 Task: In the  document Dv.odtMake this file  'available offline' Add shortcut to Drive 'My Drive'Email the file to   softage.9@softage.net, with message attached Attention Needed: Please prioritize going through the email I've sent. and file type: 'Open Document'
Action: Mouse moved to (50, 77)
Screenshot: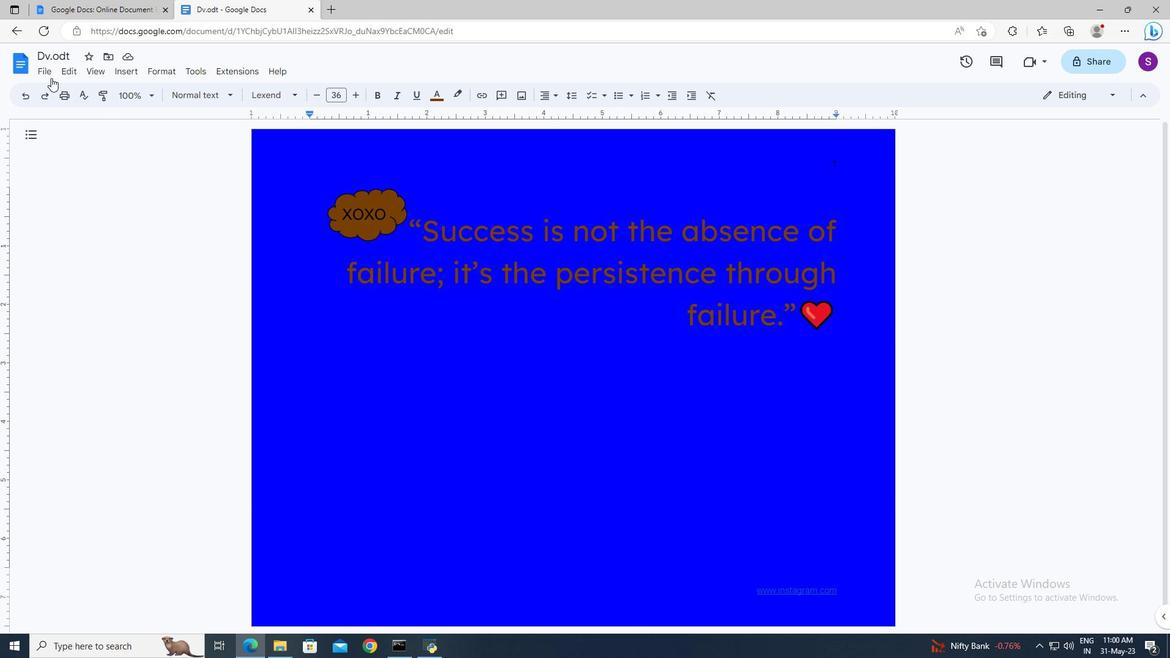
Action: Mouse pressed left at (50, 77)
Screenshot: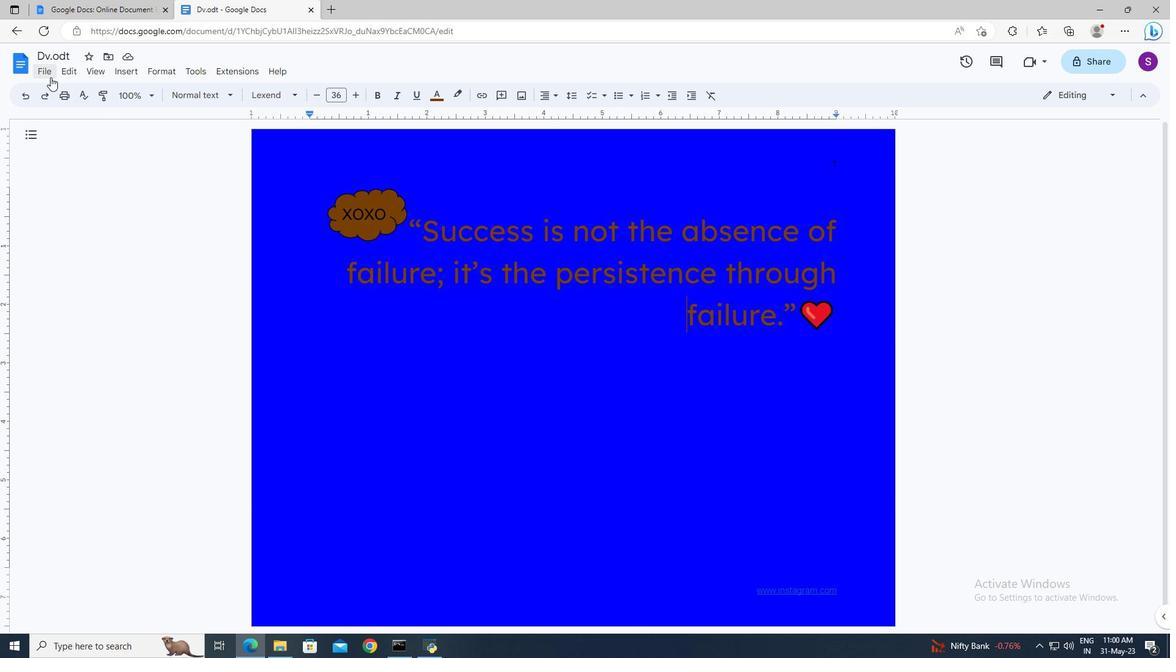 
Action: Mouse moved to (81, 336)
Screenshot: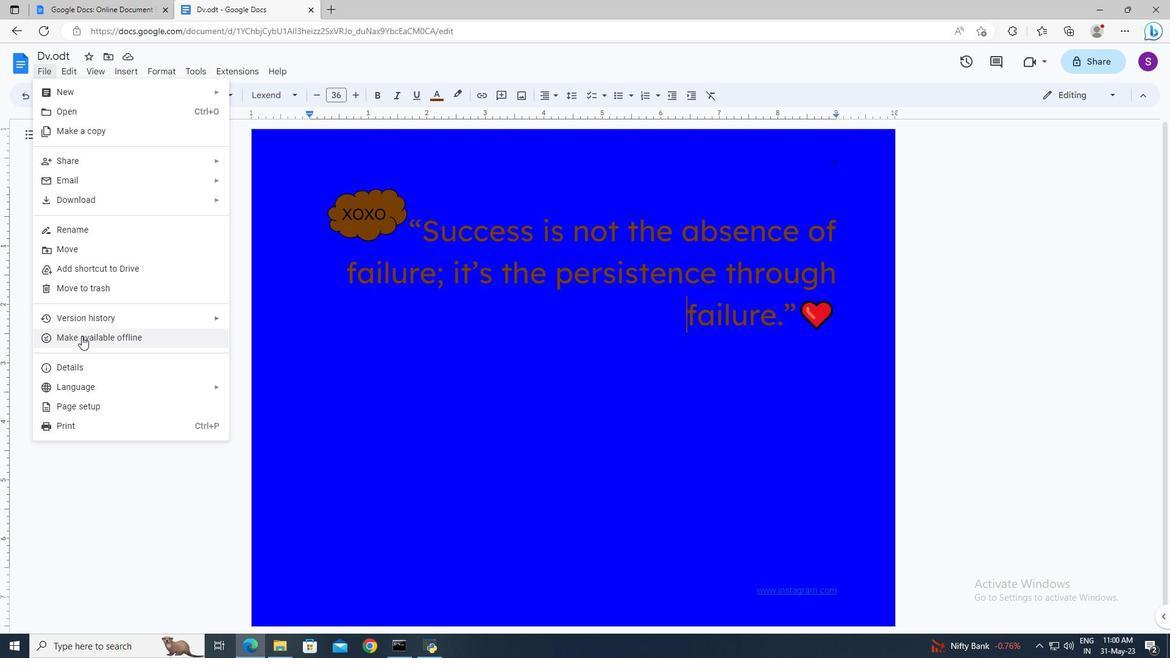
Action: Mouse pressed left at (81, 336)
Screenshot: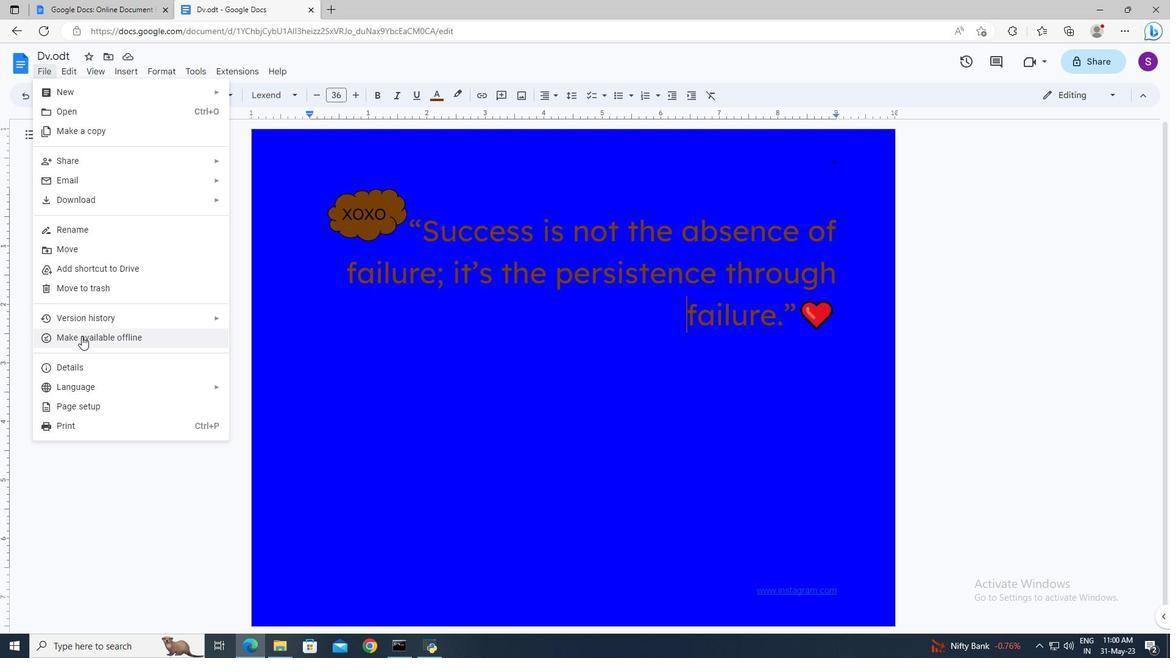 
Action: Mouse moved to (51, 73)
Screenshot: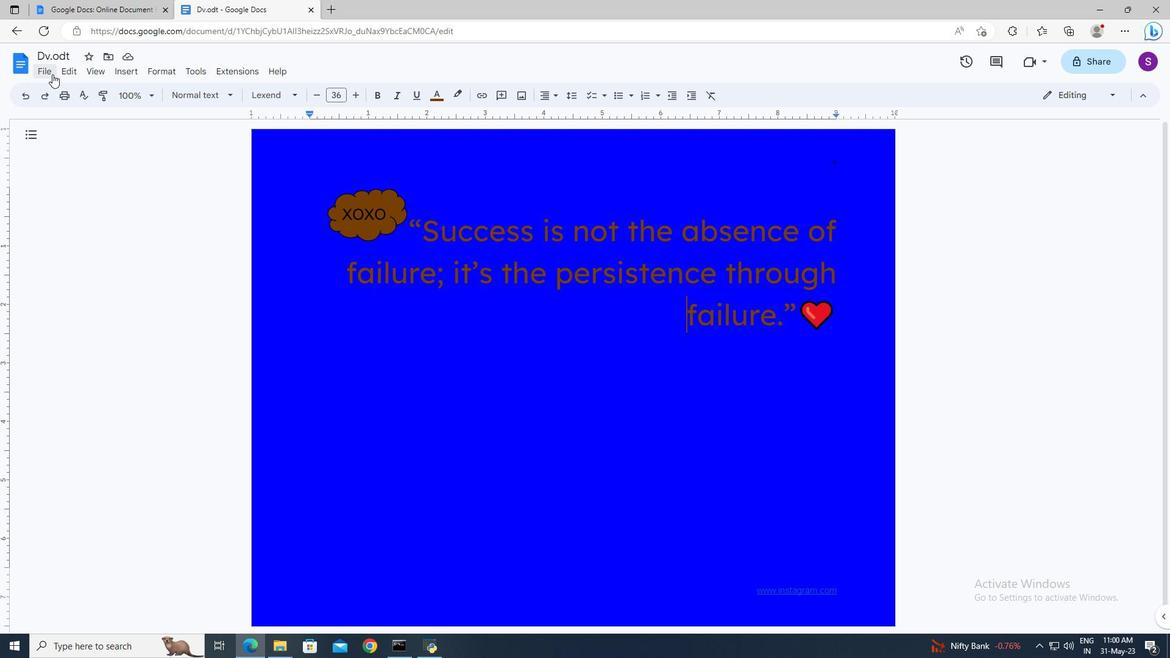 
Action: Mouse pressed left at (51, 73)
Screenshot: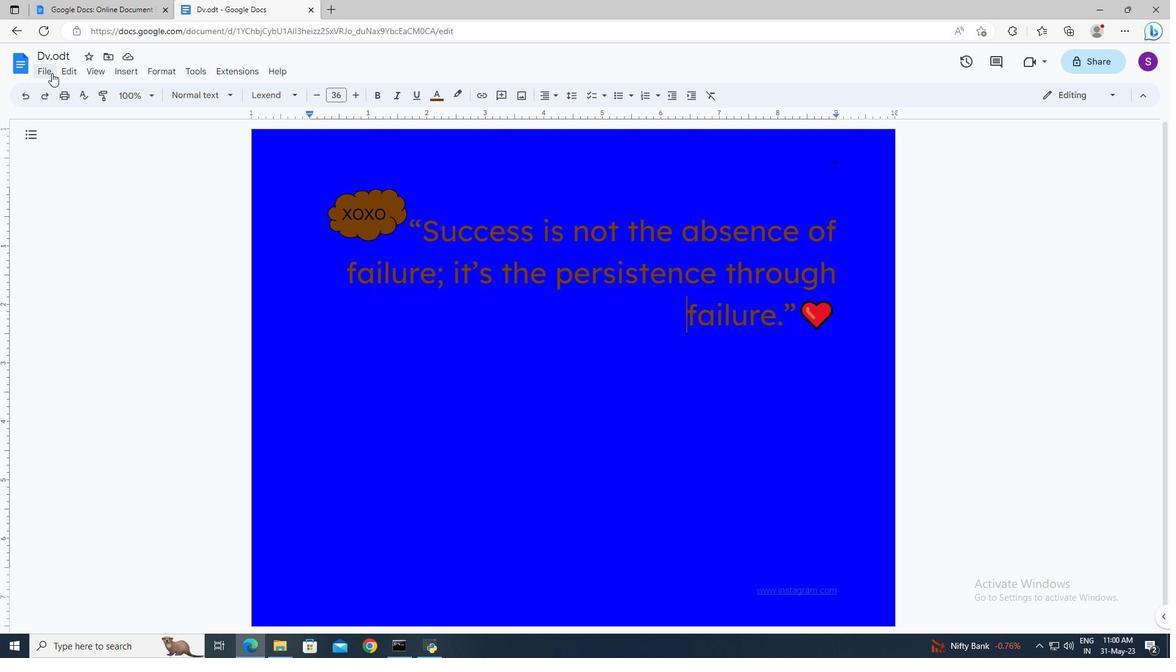 
Action: Mouse moved to (73, 266)
Screenshot: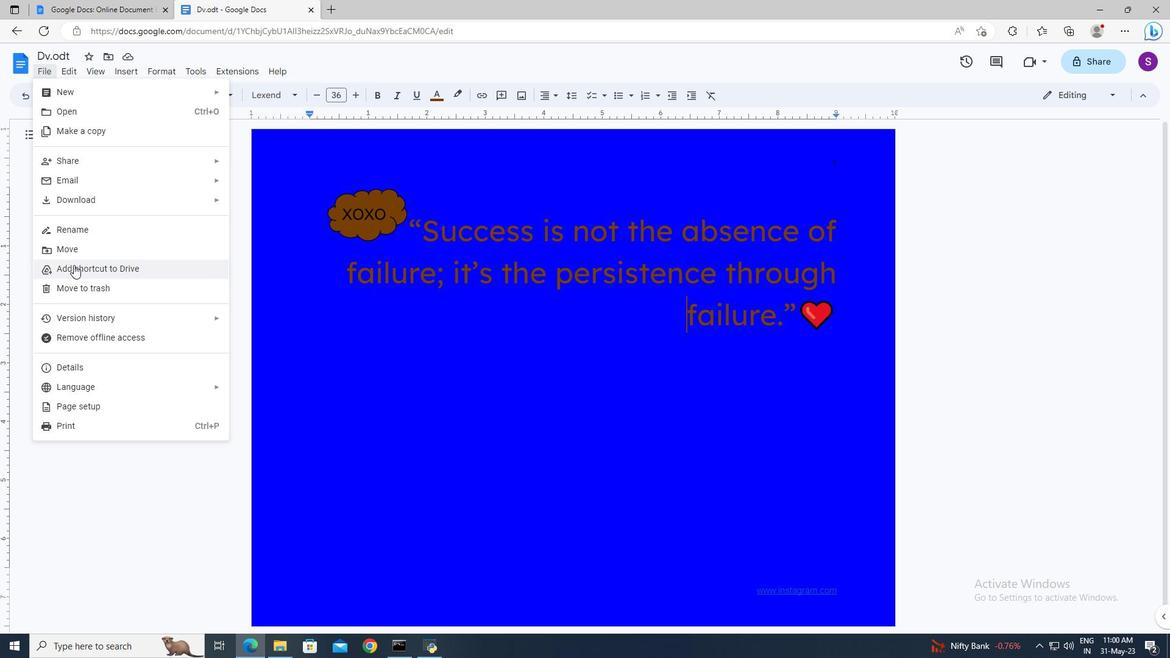 
Action: Mouse pressed left at (73, 266)
Screenshot: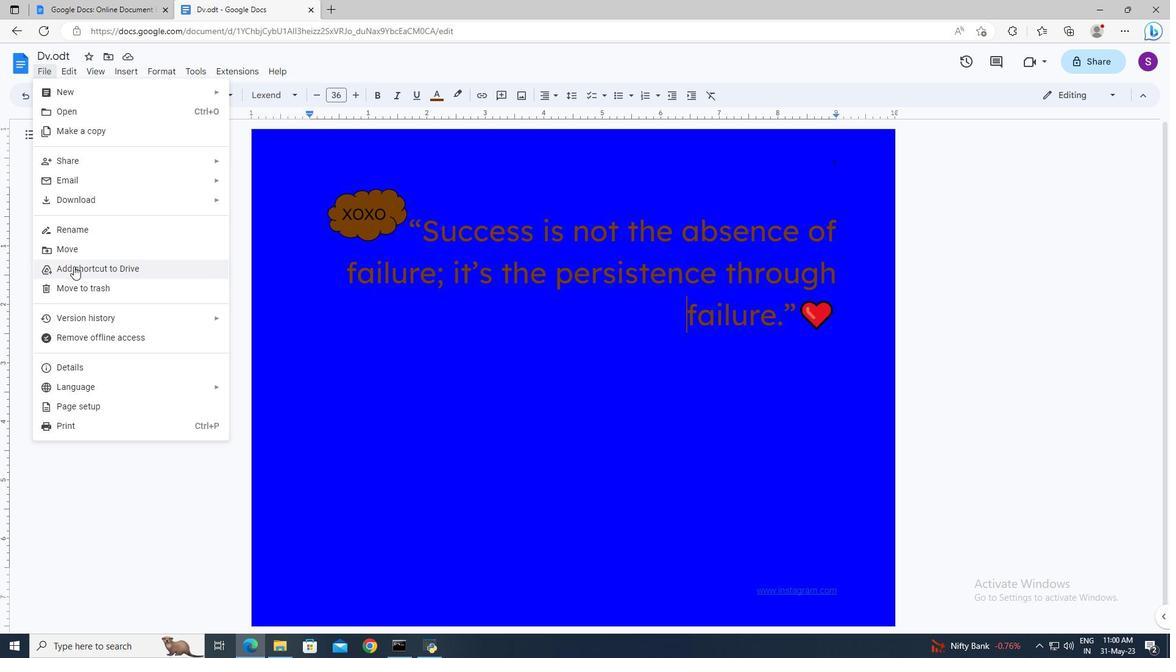 
Action: Mouse moved to (266, 246)
Screenshot: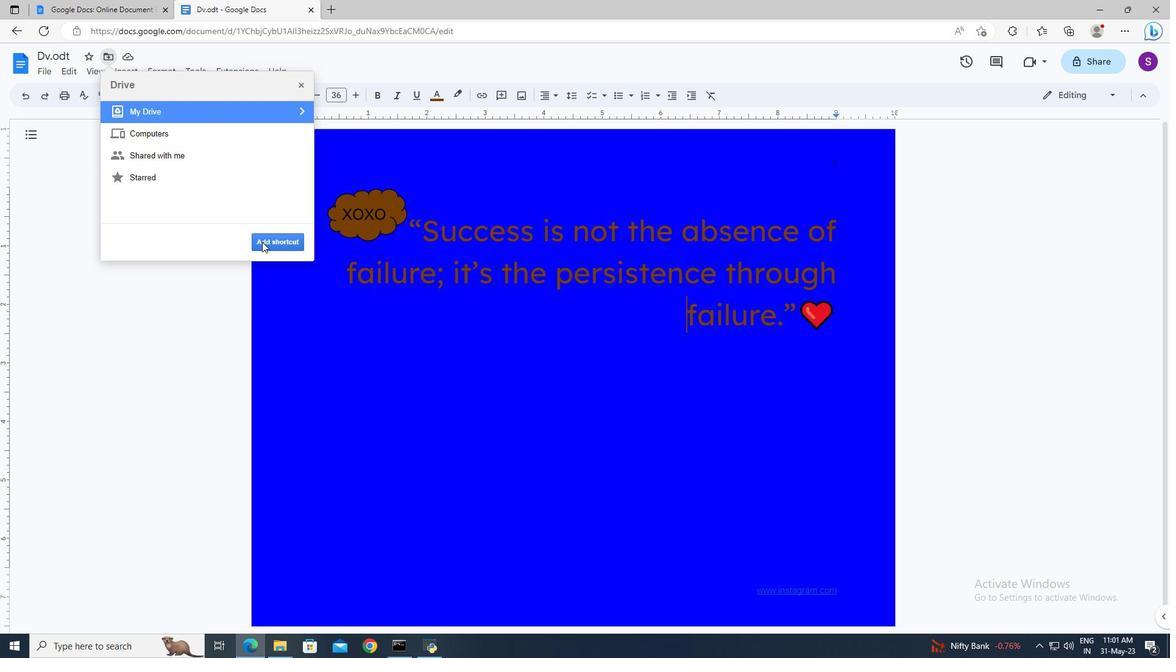 
Action: Mouse pressed left at (266, 246)
Screenshot: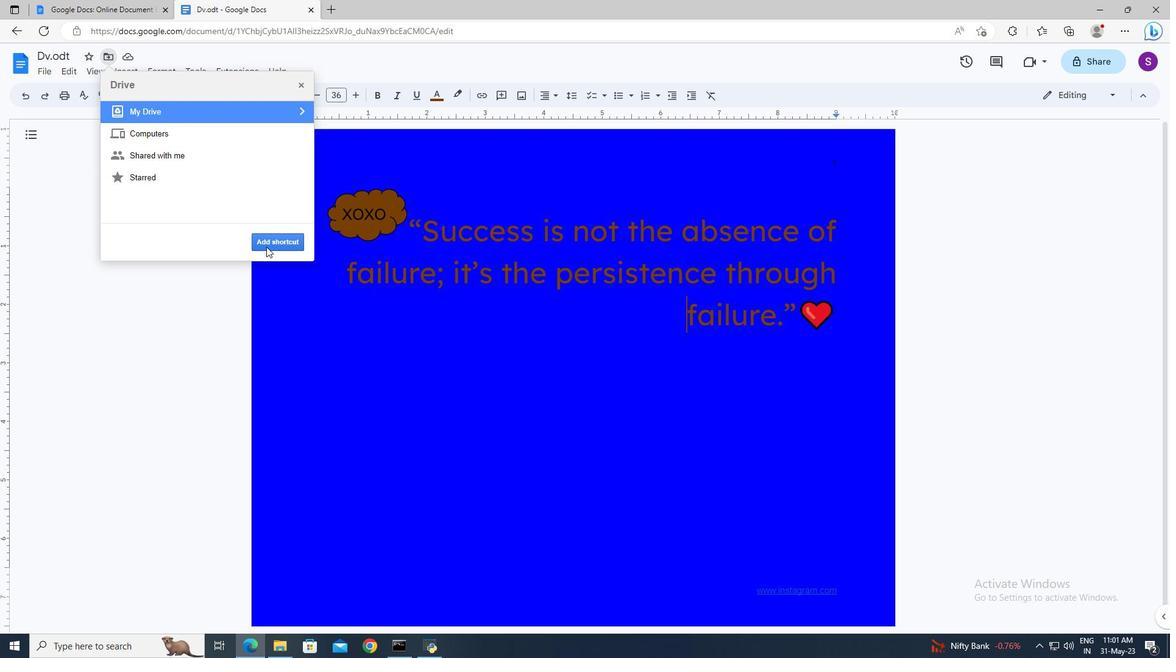 
Action: Mouse moved to (45, 68)
Screenshot: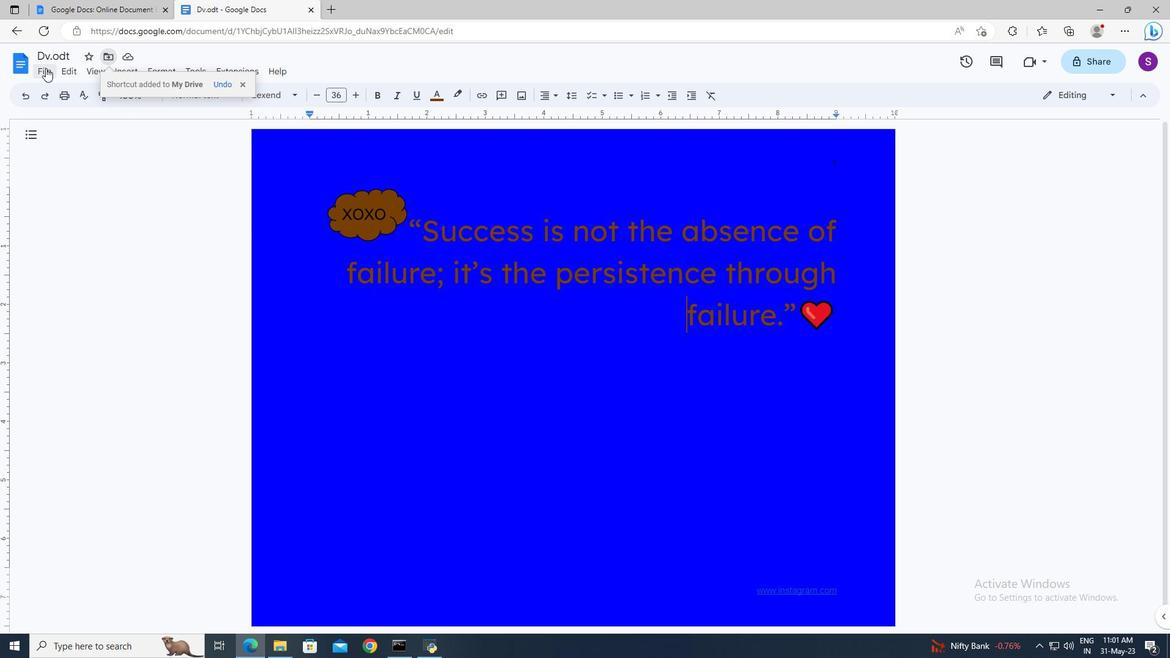 
Action: Mouse pressed left at (45, 68)
Screenshot: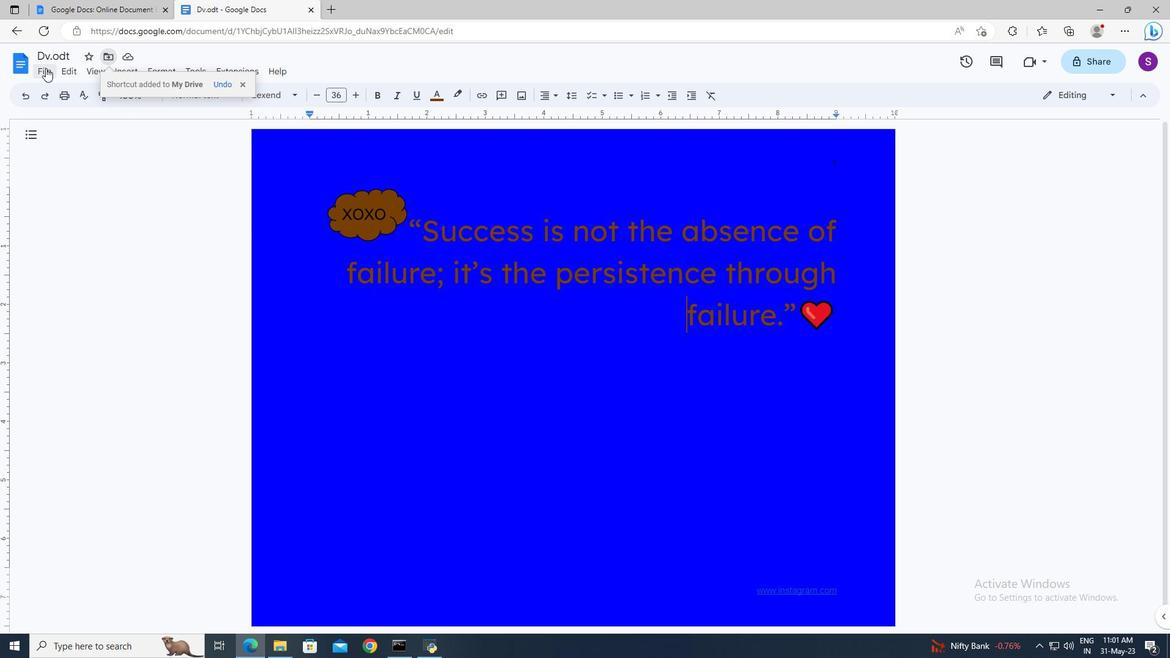 
Action: Mouse moved to (244, 180)
Screenshot: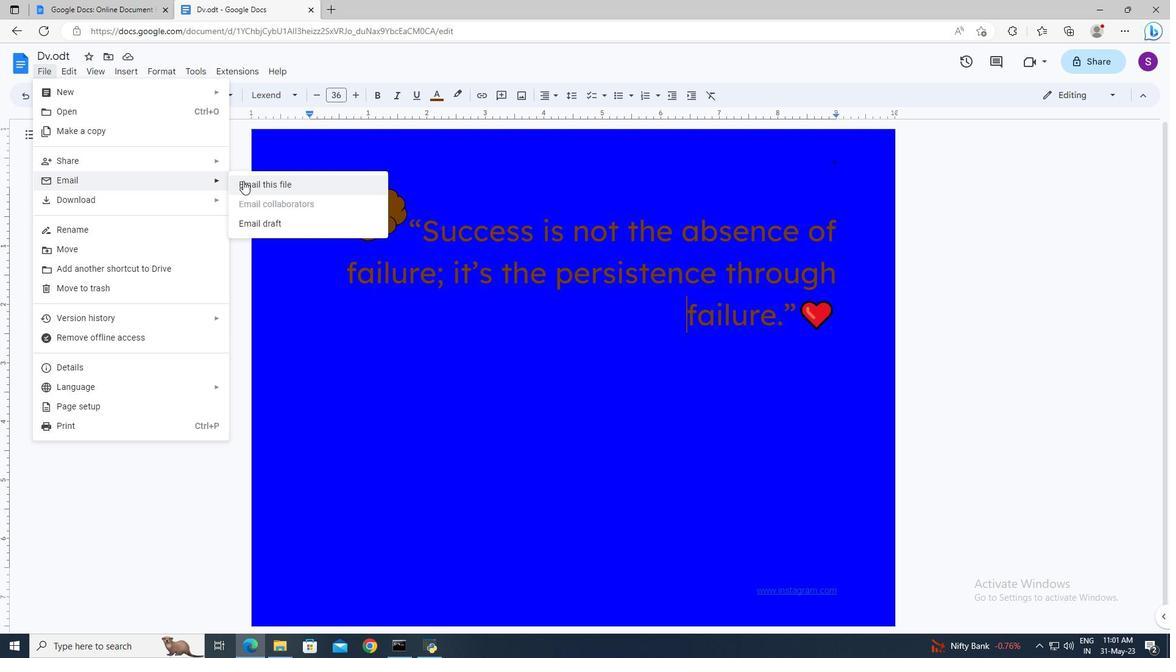 
Action: Mouse pressed left at (244, 180)
Screenshot: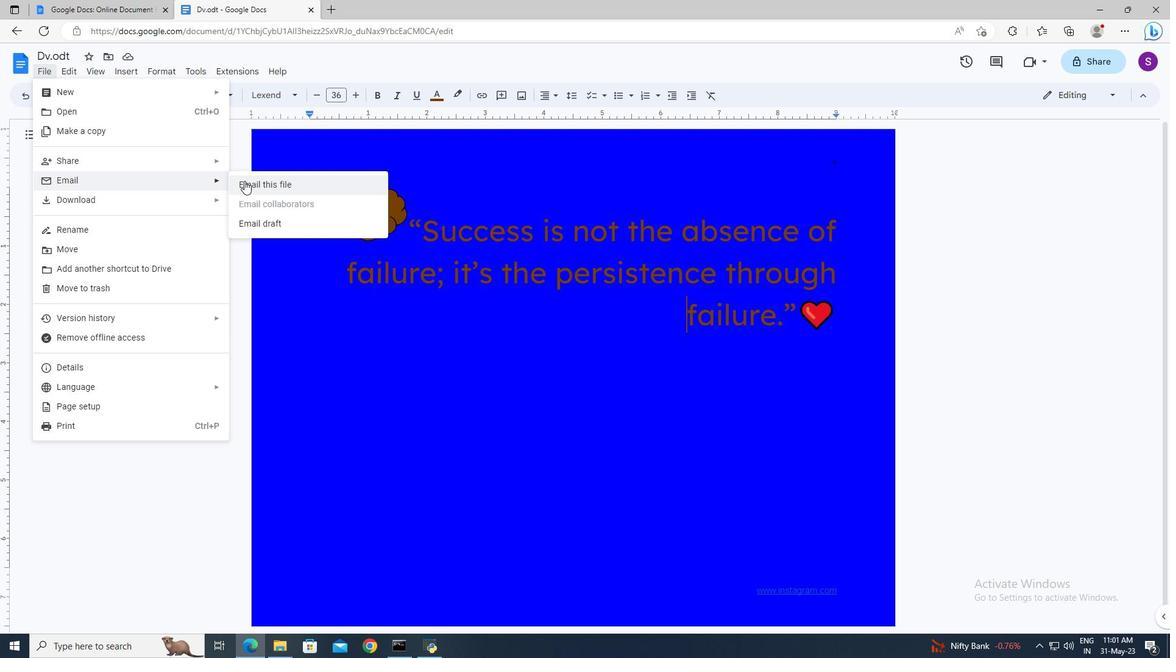 
Action: Mouse moved to (483, 266)
Screenshot: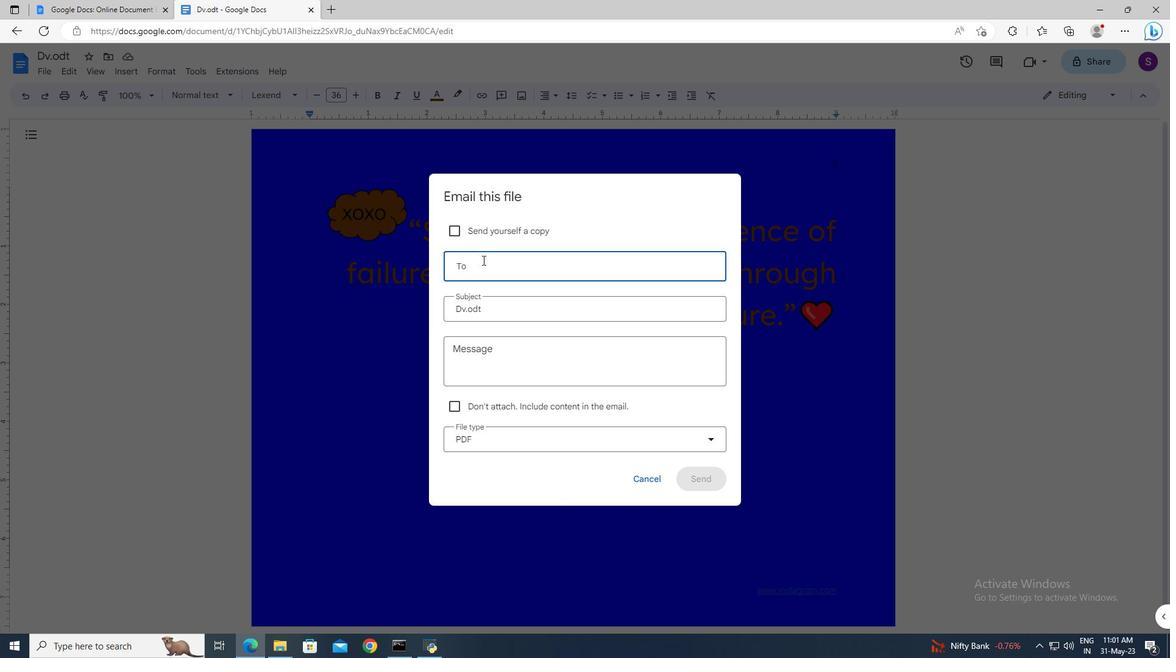 
Action: Mouse pressed left at (483, 266)
Screenshot: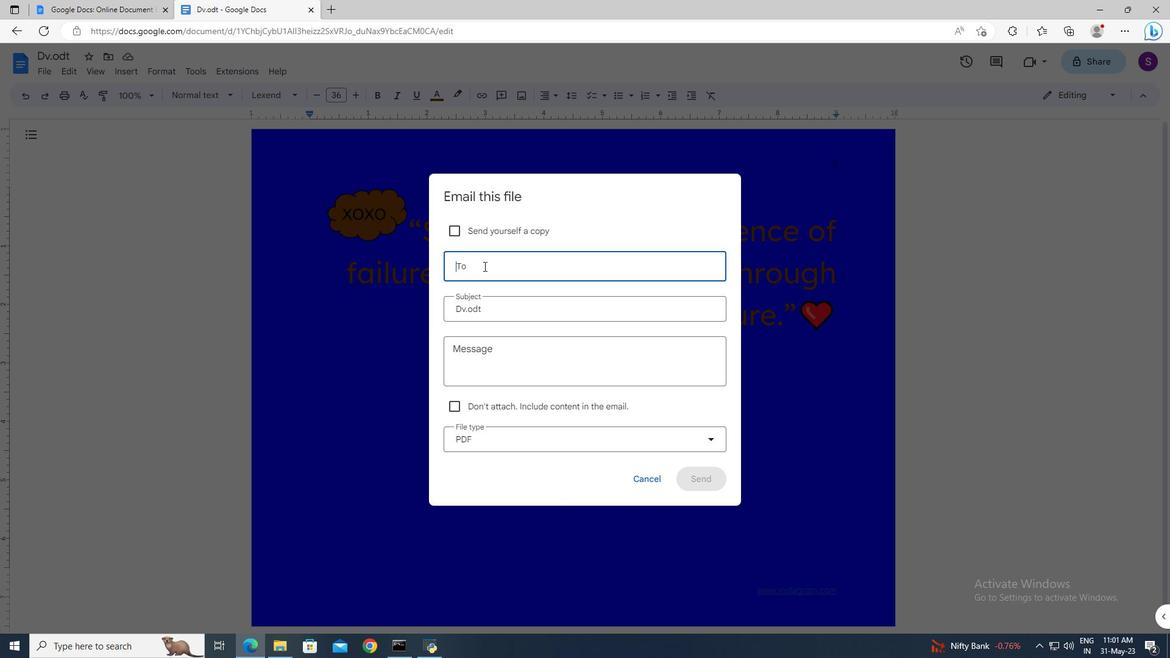
Action: Key pressed softage
Screenshot: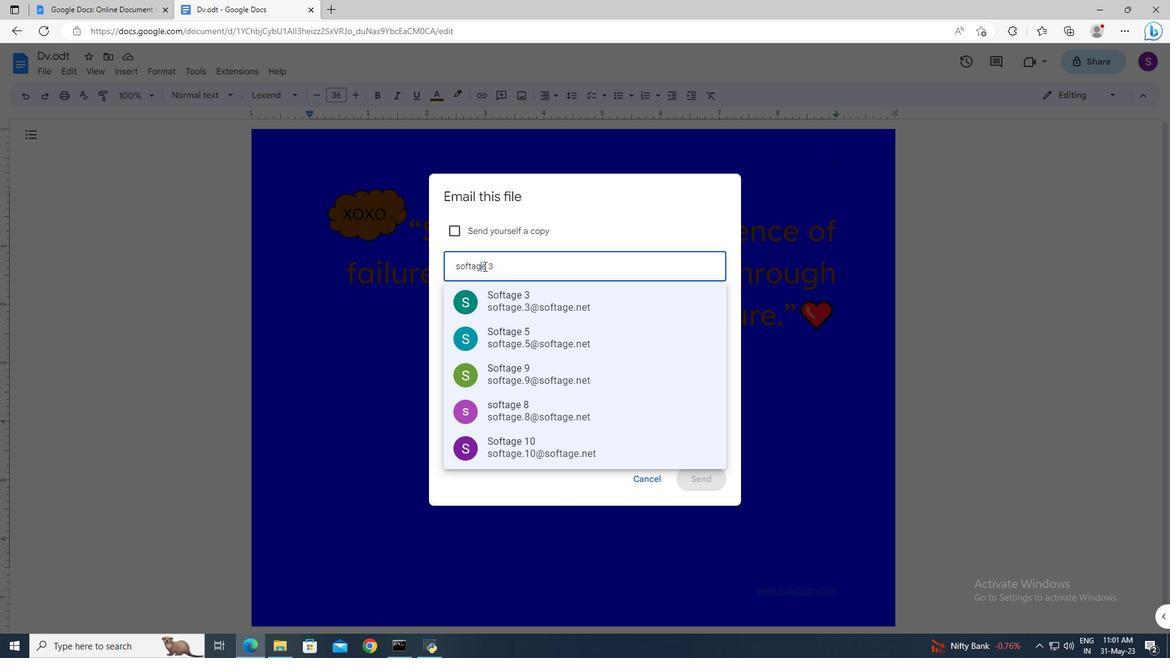 
Action: Mouse moved to (559, 269)
Screenshot: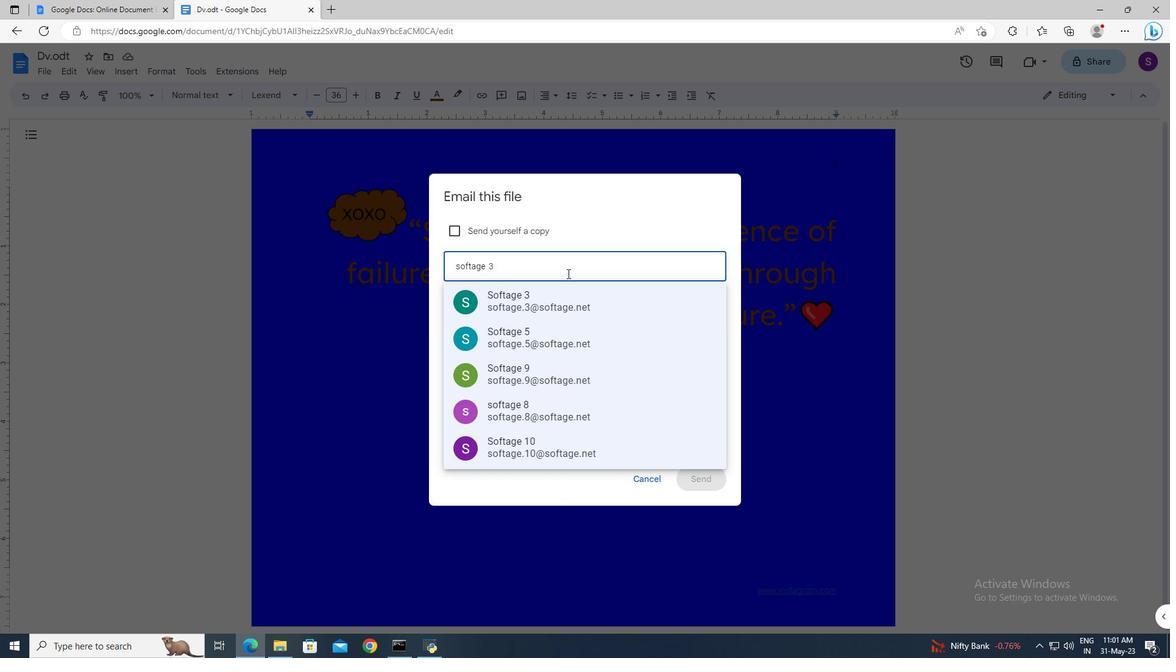 
Action: Key pressed <Key.delete>.9sof<Key.backspace><Key.backspace><Key.backspace><Key.shift>@softage.net<Key.enter>
Screenshot: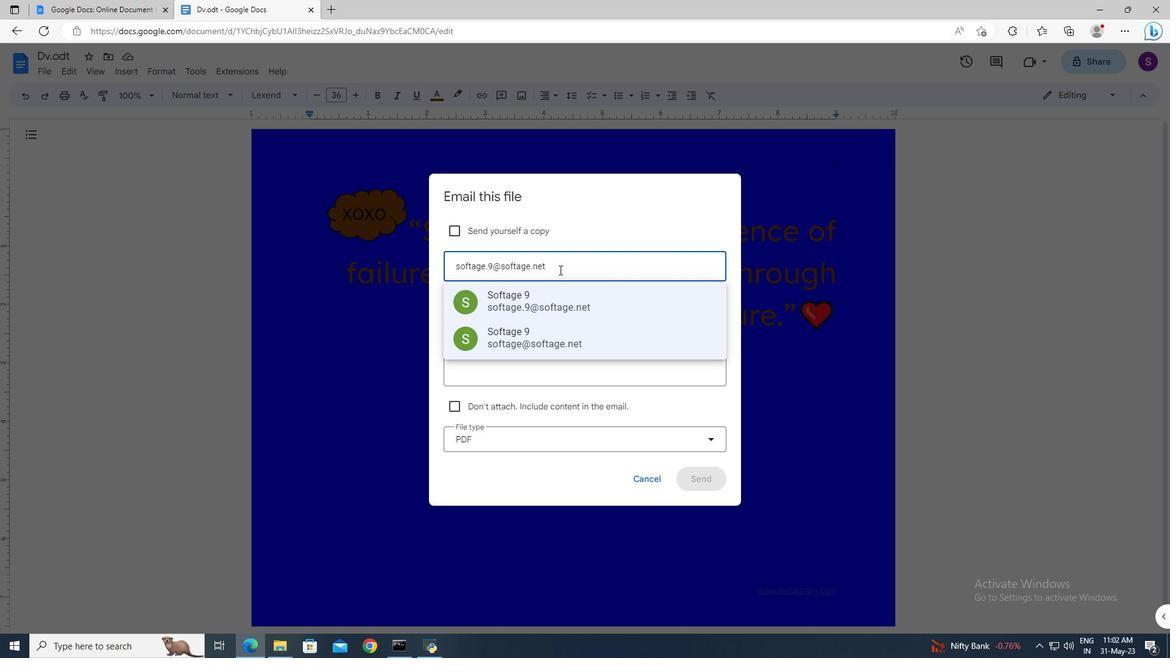 
Action: Mouse moved to (551, 357)
Screenshot: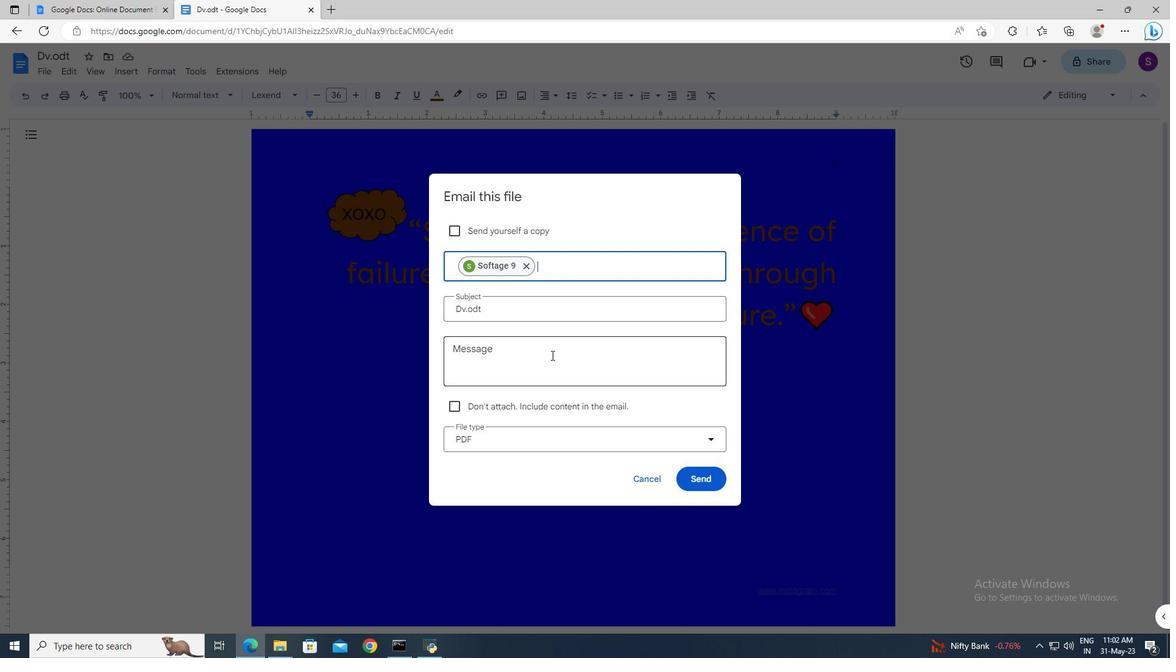 
Action: Mouse pressed left at (551, 357)
Screenshot: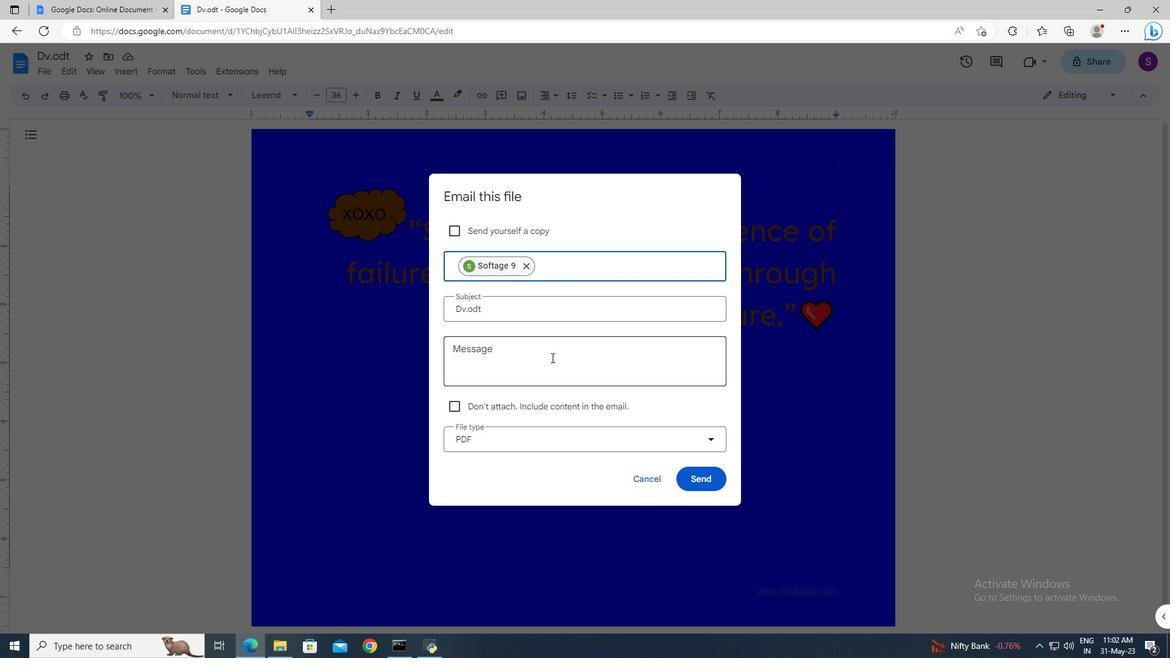 
Action: Key pressed <Key.shift>Attention<Key.space><Key.shift>Needed<Key.shift>:<Key.space><Key.shift>Please<Key.space>prioritize<Key.space>going<Key.space>through<Key.space>the<Key.space>email<Key.space><Key.shift>I've<Key.space>sent.
Screenshot: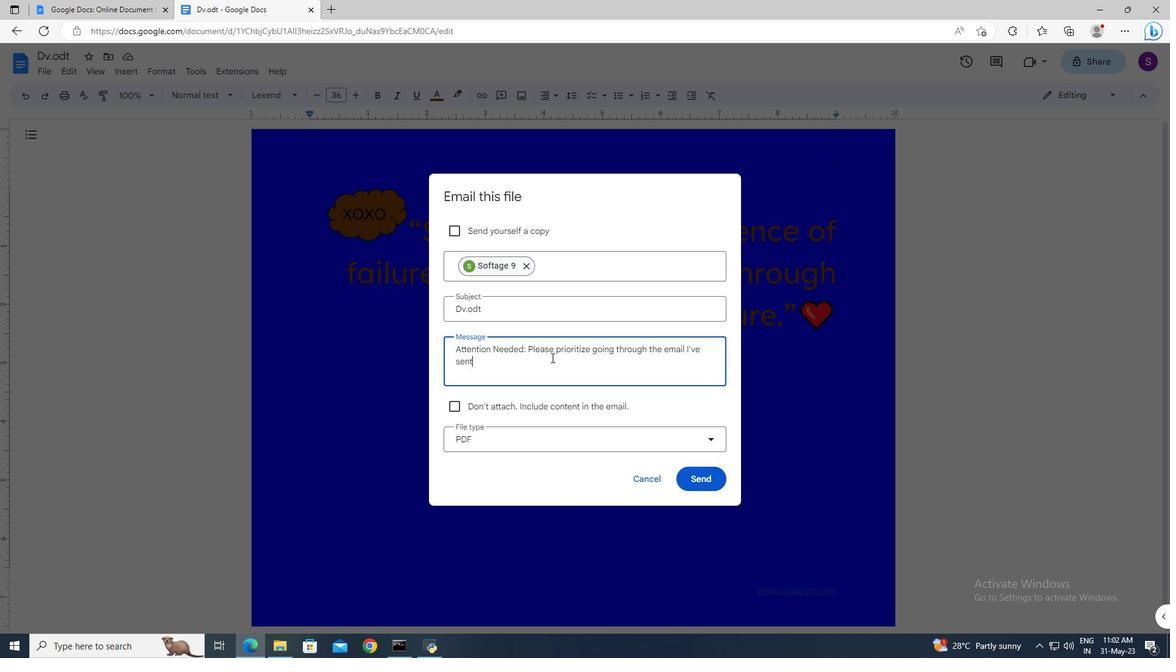 
Action: Mouse moved to (543, 441)
Screenshot: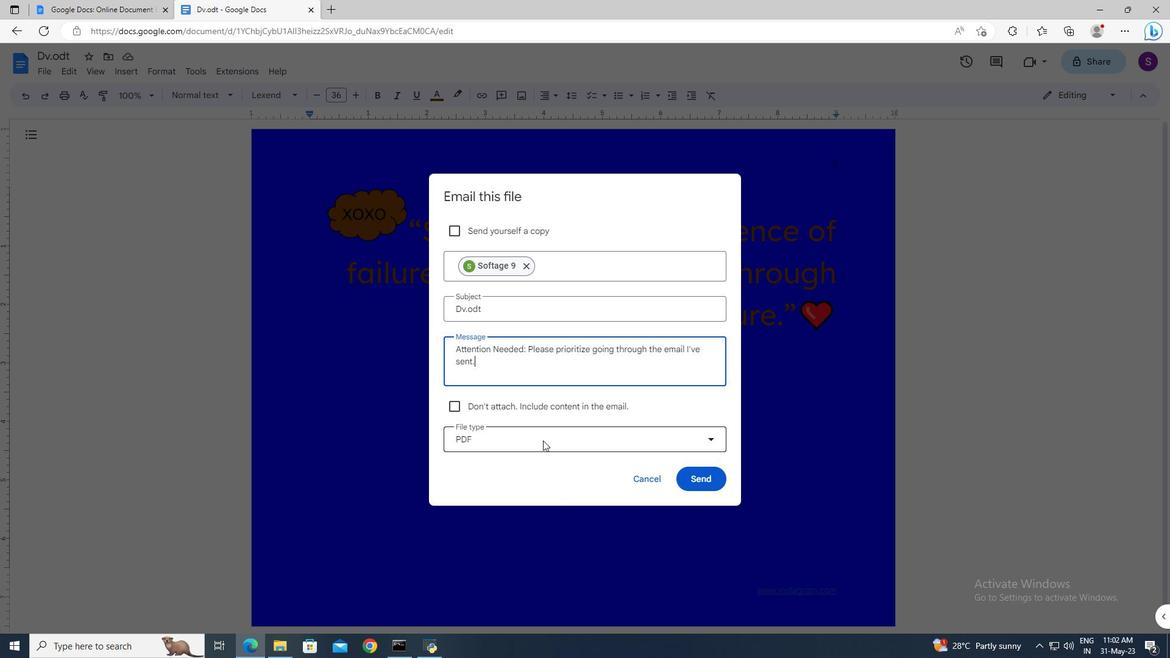 
Action: Mouse pressed left at (543, 441)
Screenshot: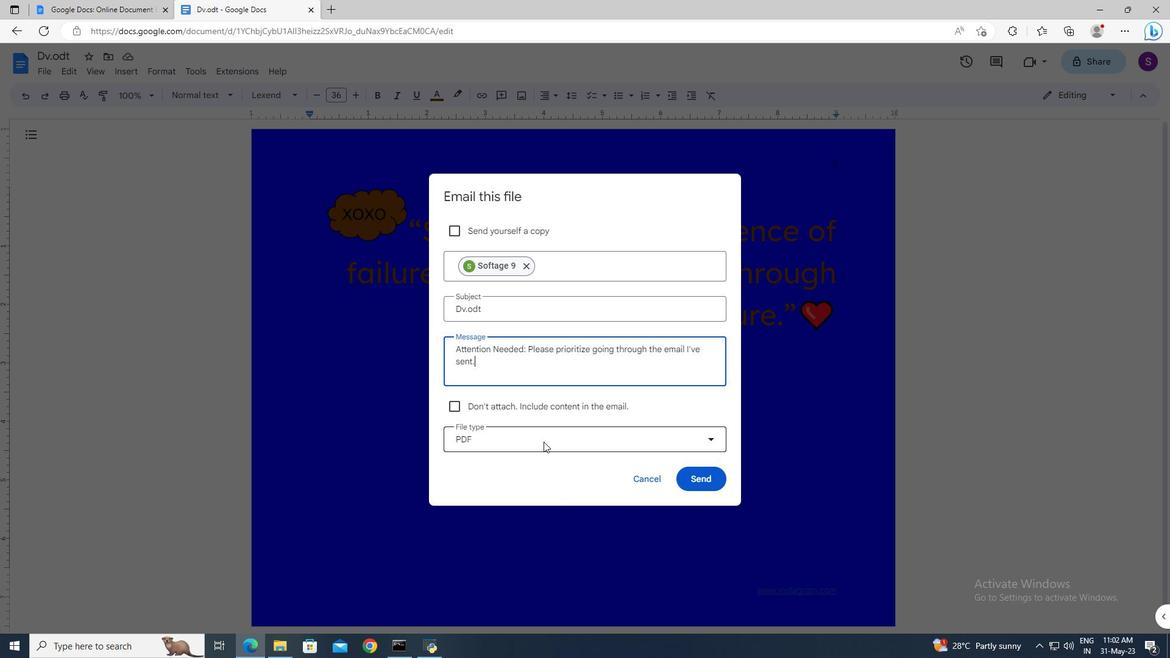 
Action: Mouse moved to (538, 505)
Screenshot: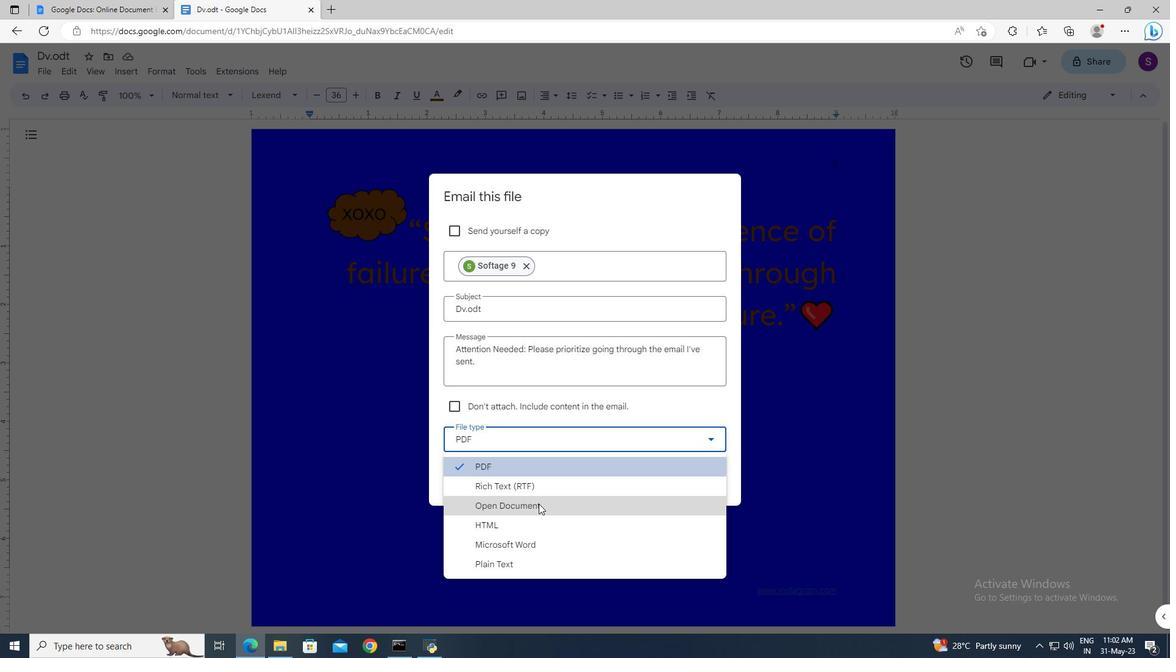 
Action: Mouse pressed left at (538, 505)
Screenshot: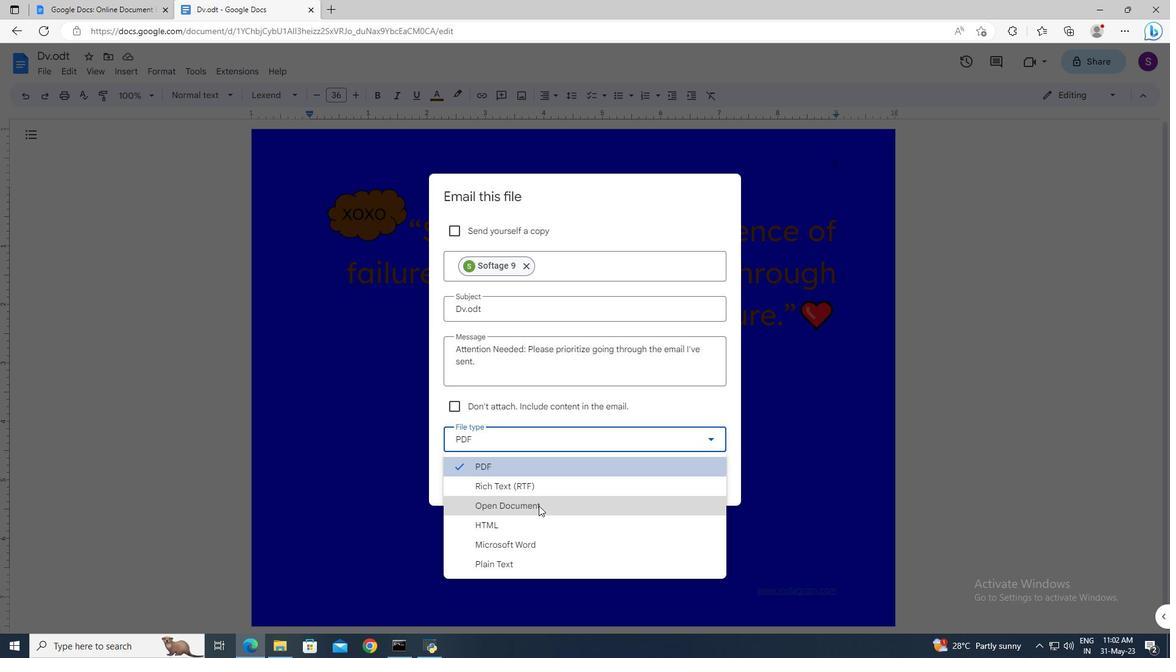 
Action: Mouse moved to (692, 472)
Screenshot: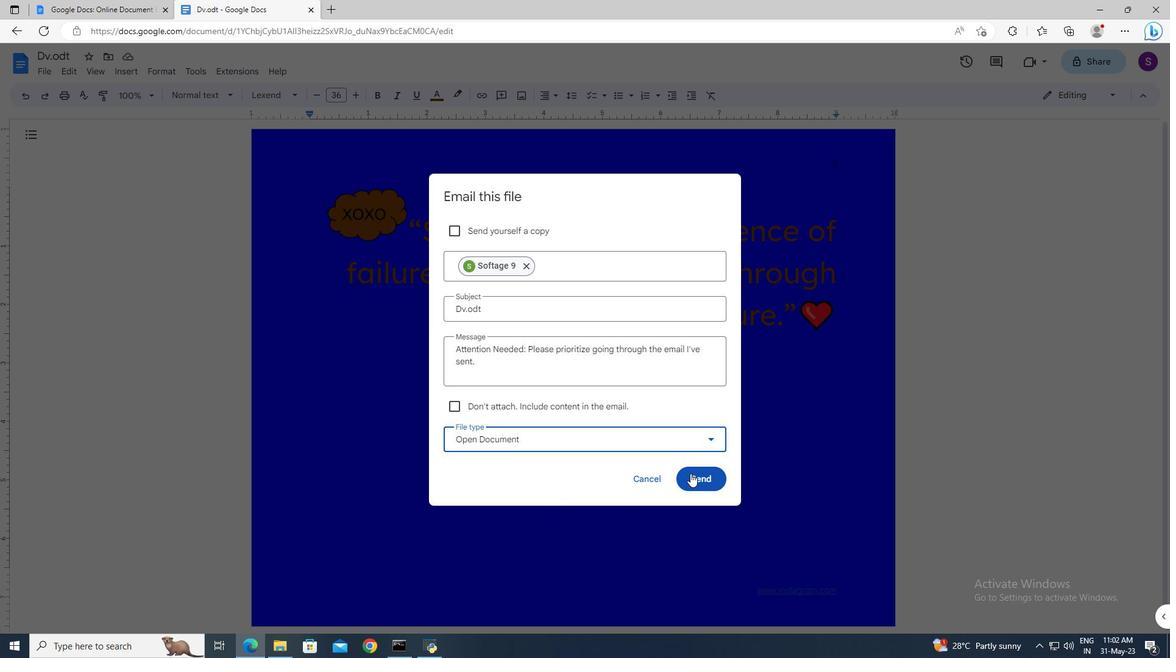 
Action: Mouse pressed left at (692, 472)
Screenshot: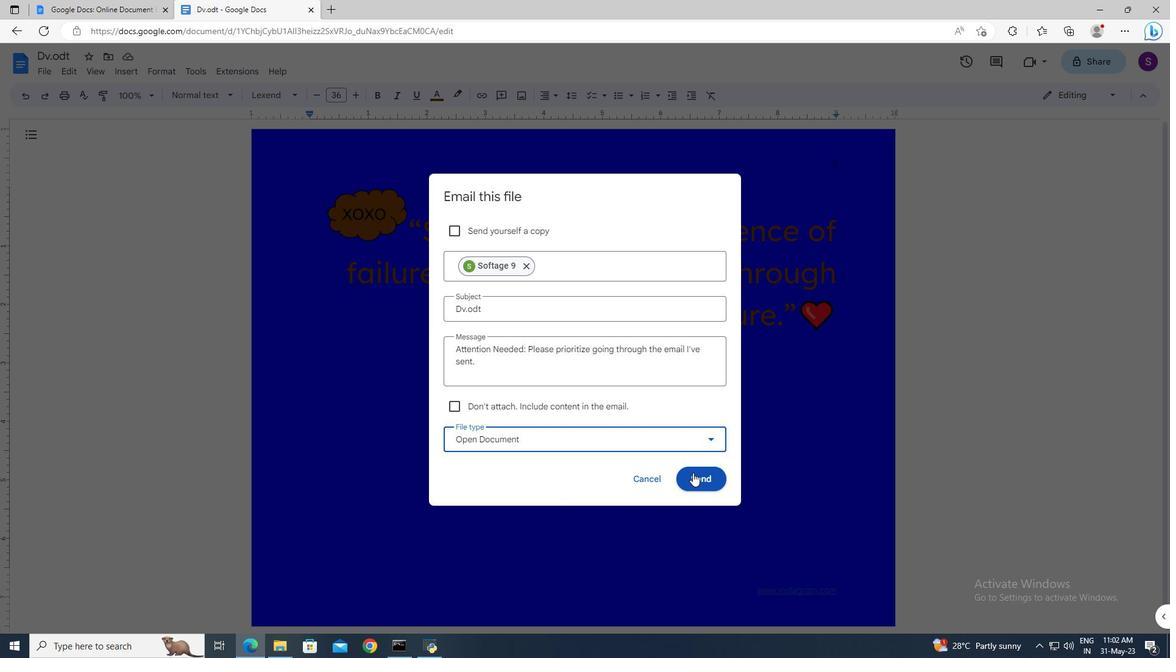 
